 Task: Sort the products by best match.
Action: Mouse moved to (18, 60)
Screenshot: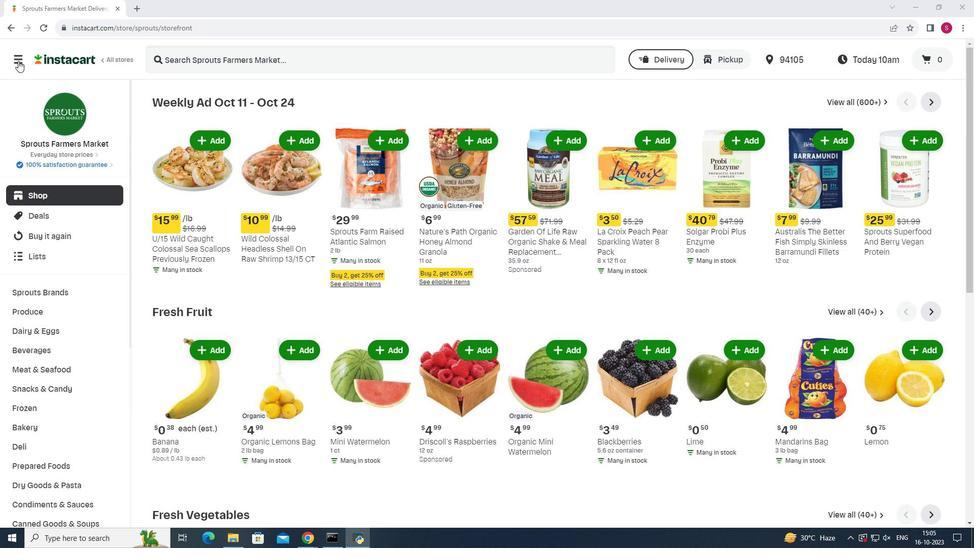 
Action: Mouse pressed left at (18, 60)
Screenshot: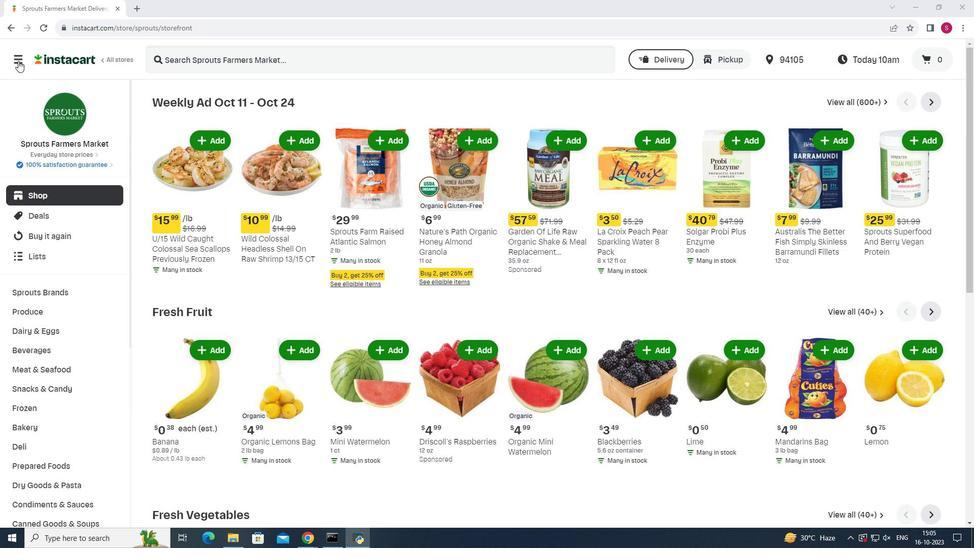
Action: Mouse moved to (40, 269)
Screenshot: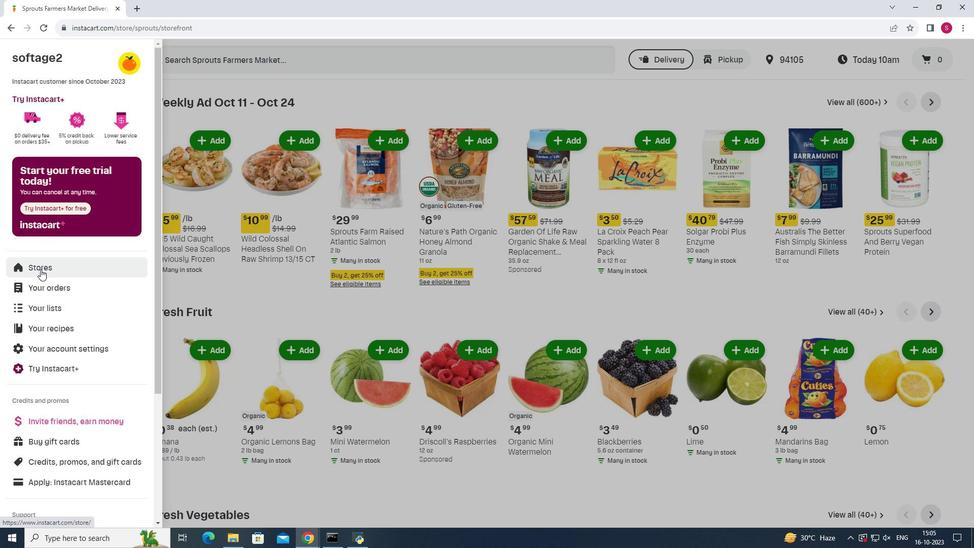 
Action: Mouse pressed left at (40, 269)
Screenshot: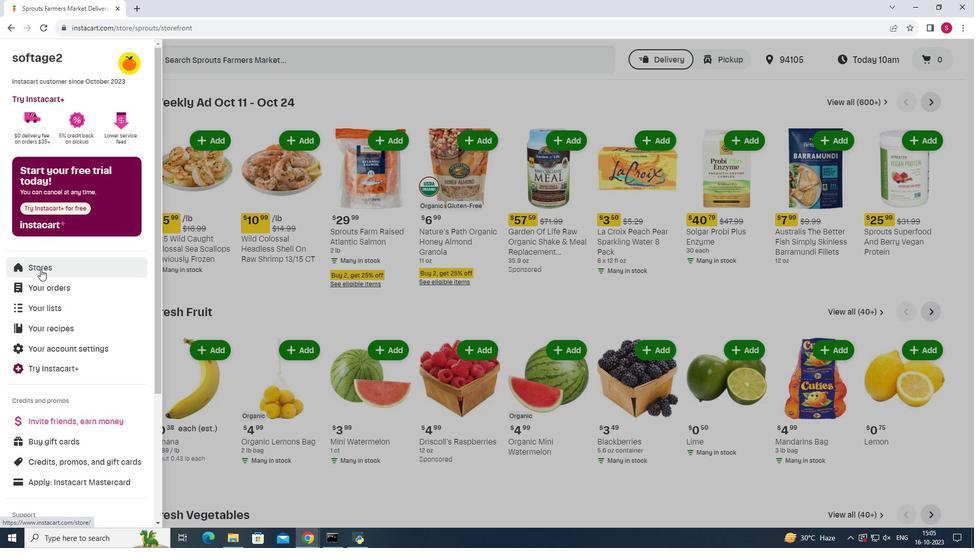 
Action: Mouse moved to (234, 89)
Screenshot: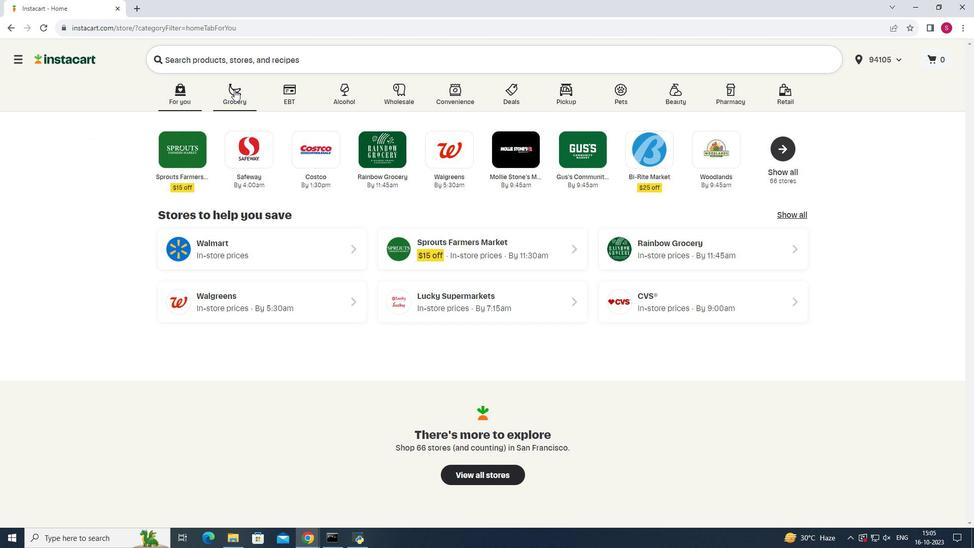 
Action: Mouse pressed left at (234, 89)
Screenshot: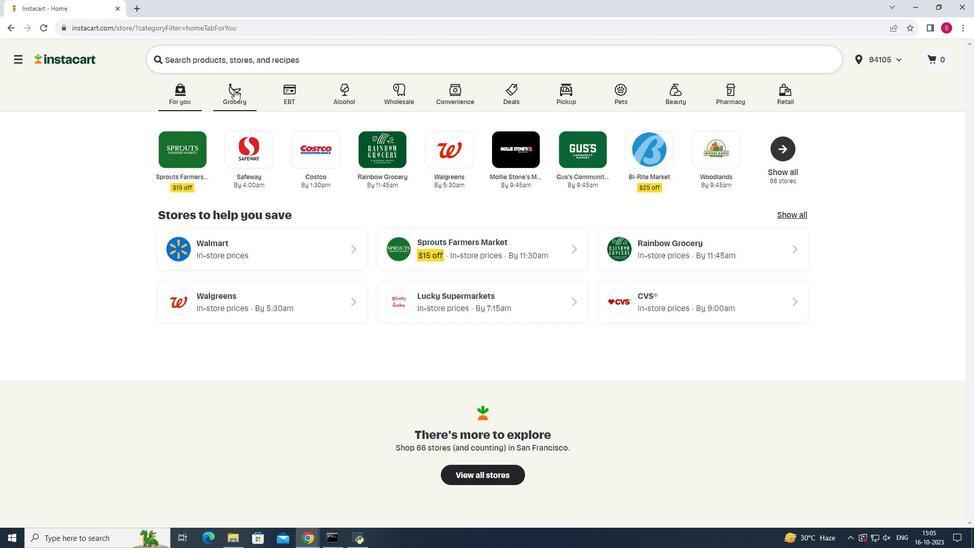 
Action: Mouse moved to (696, 146)
Screenshot: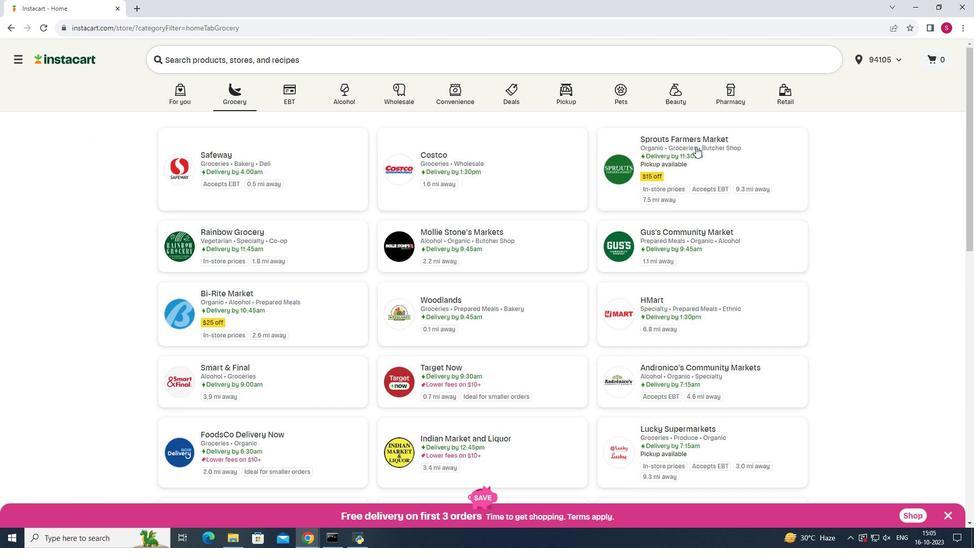 
Action: Mouse pressed left at (696, 146)
Screenshot: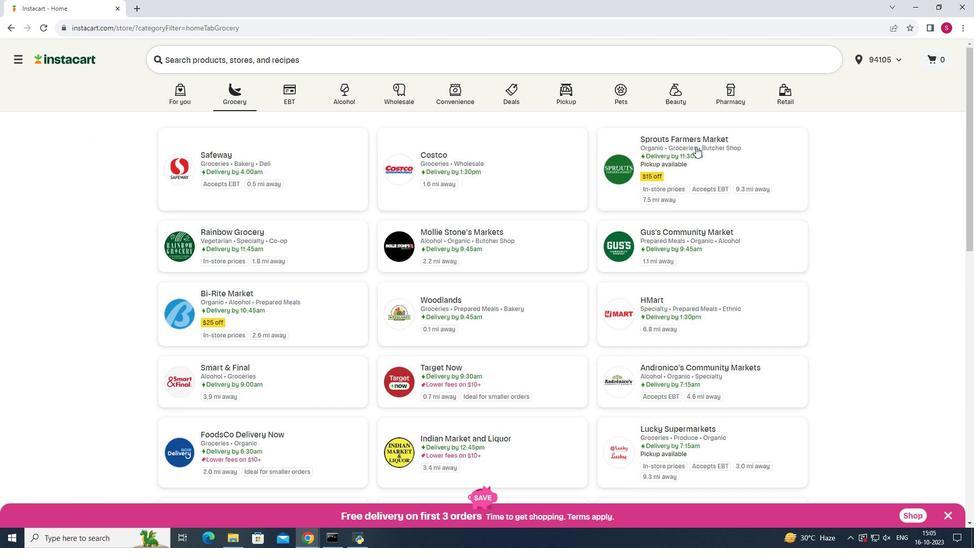 
Action: Mouse moved to (46, 368)
Screenshot: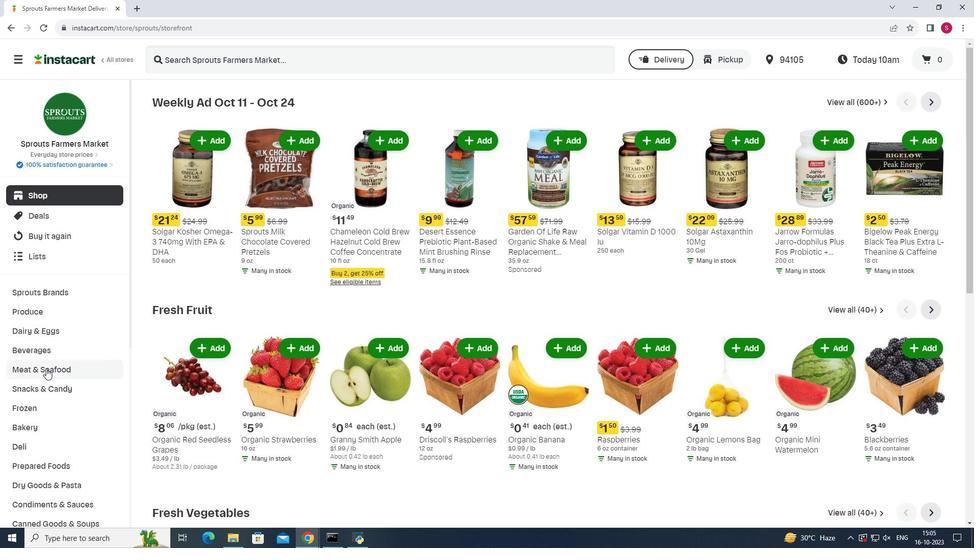 
Action: Mouse pressed left at (46, 368)
Screenshot: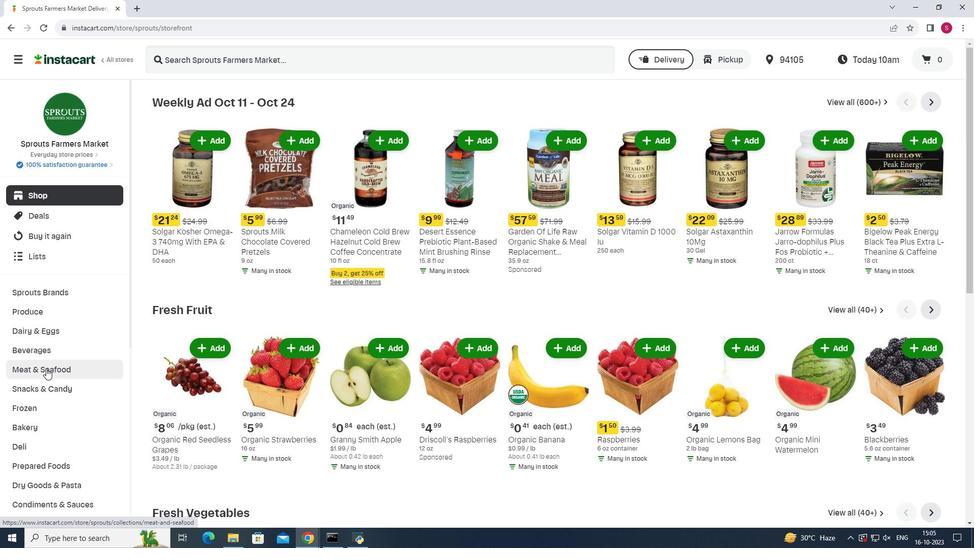 
Action: Mouse moved to (724, 124)
Screenshot: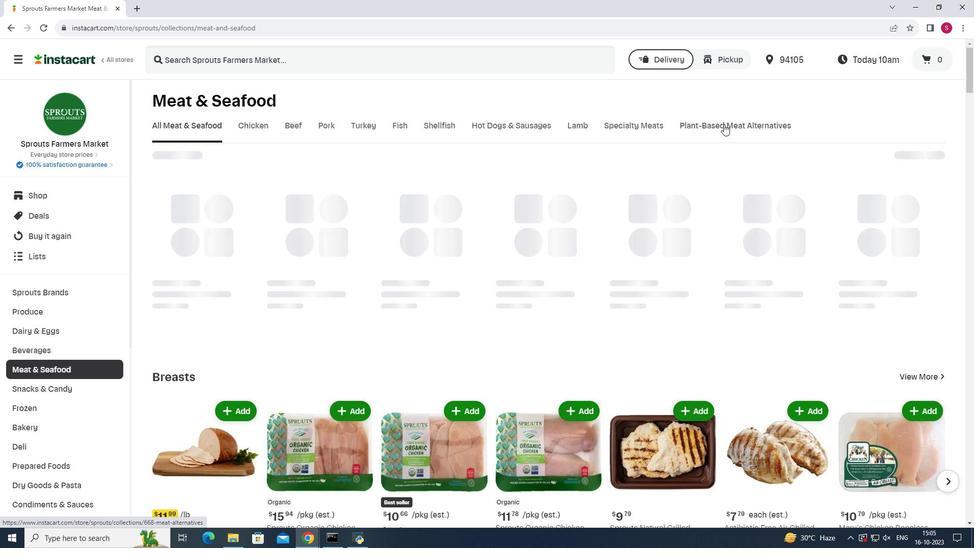 
Action: Mouse pressed left at (724, 124)
Screenshot: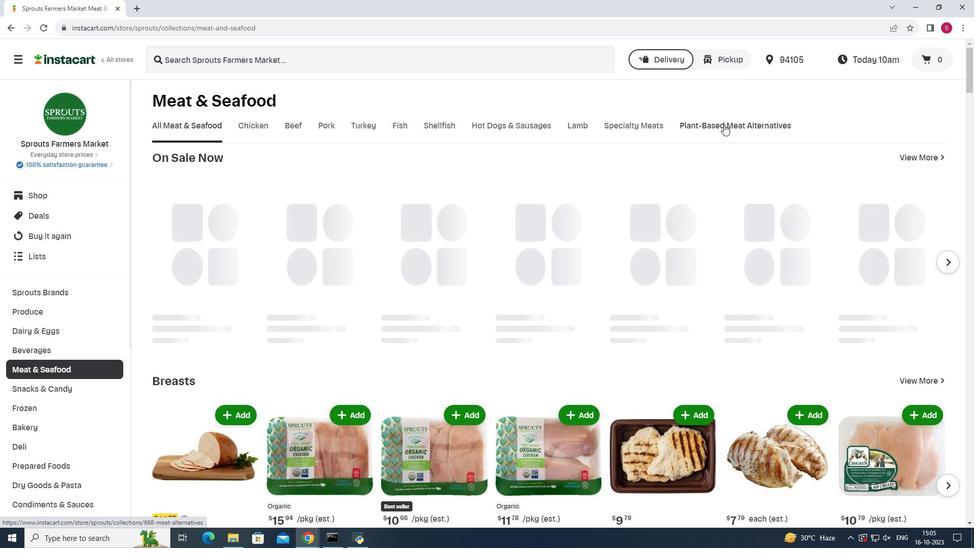 
Action: Mouse moved to (506, 165)
Screenshot: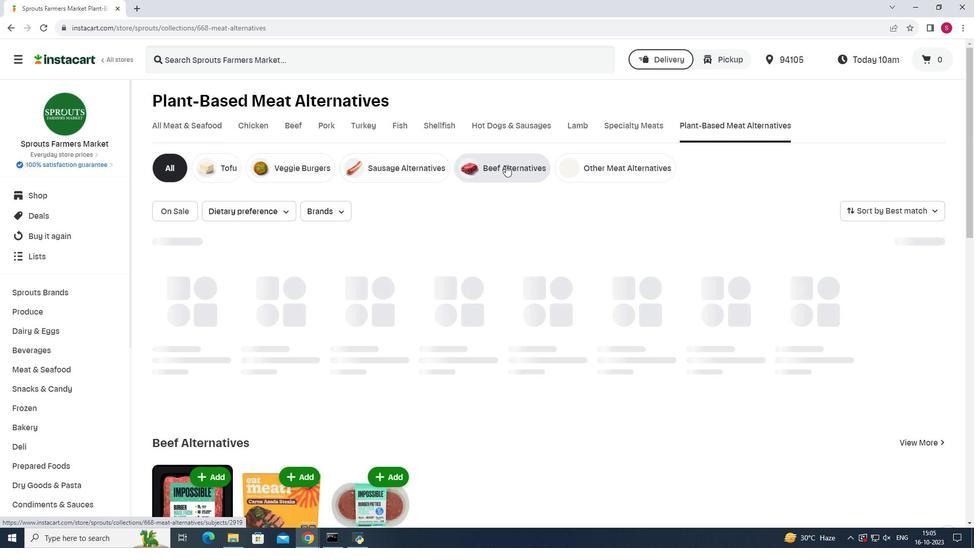 
Action: Mouse pressed left at (506, 165)
Screenshot: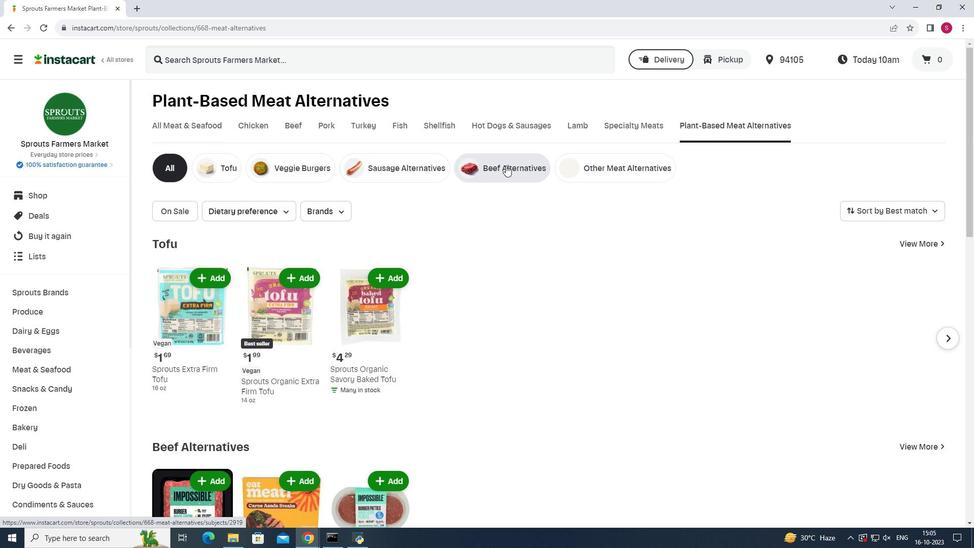 
Action: Mouse moved to (897, 211)
Screenshot: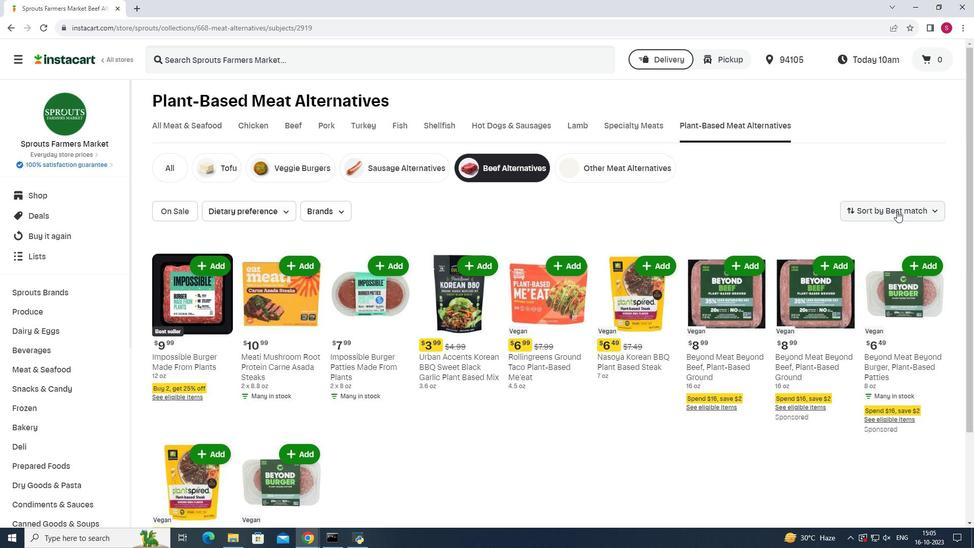 
Action: Mouse pressed left at (897, 211)
Screenshot: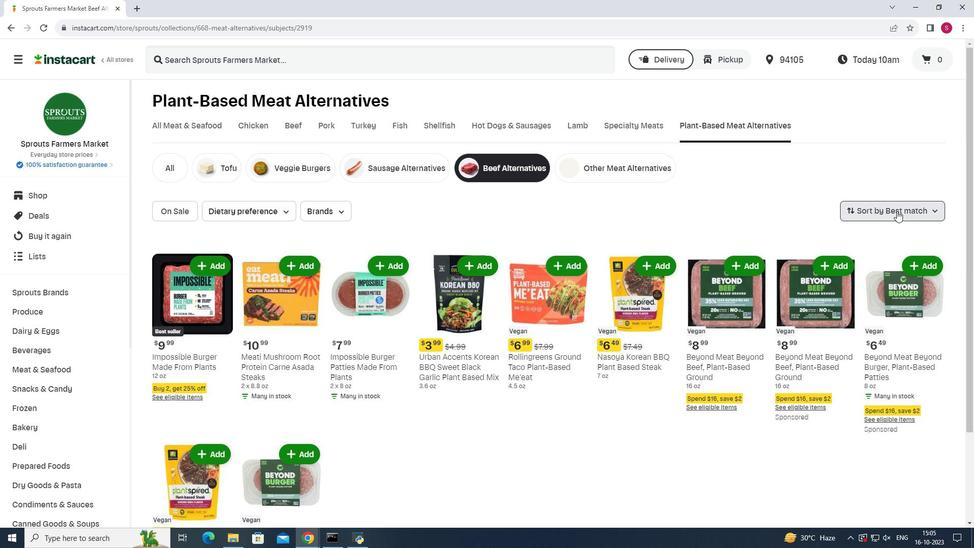 
Action: Mouse moved to (892, 244)
Screenshot: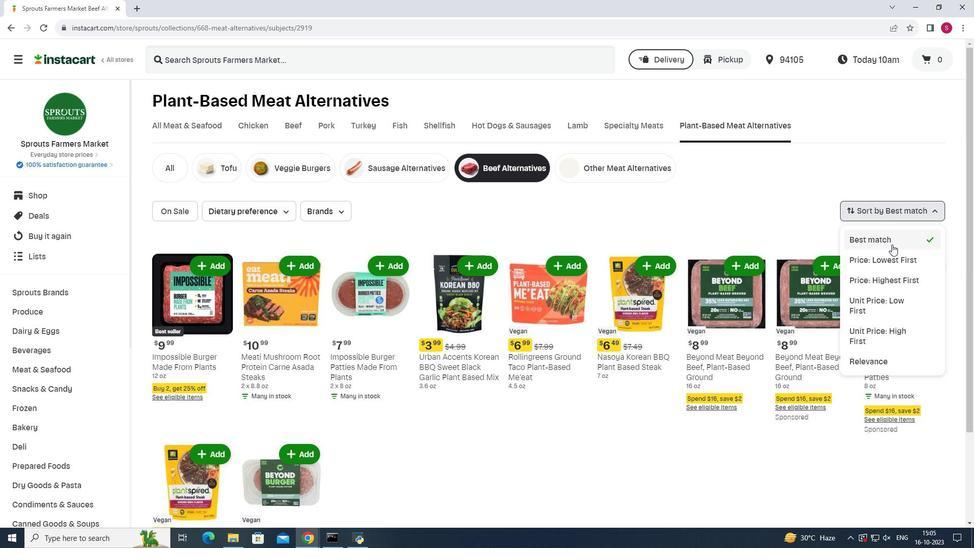 
Action: Mouse pressed left at (892, 244)
Screenshot: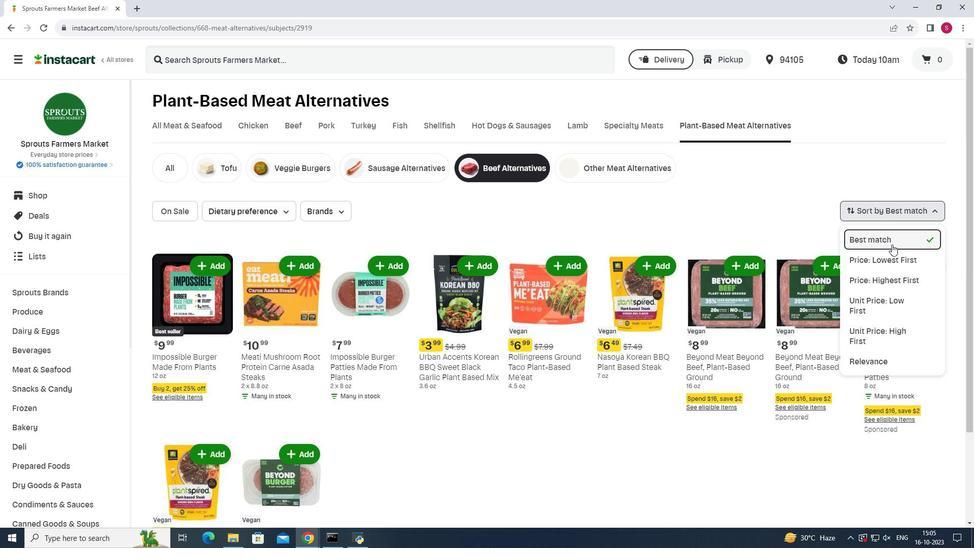 
Action: Mouse moved to (778, 188)
Screenshot: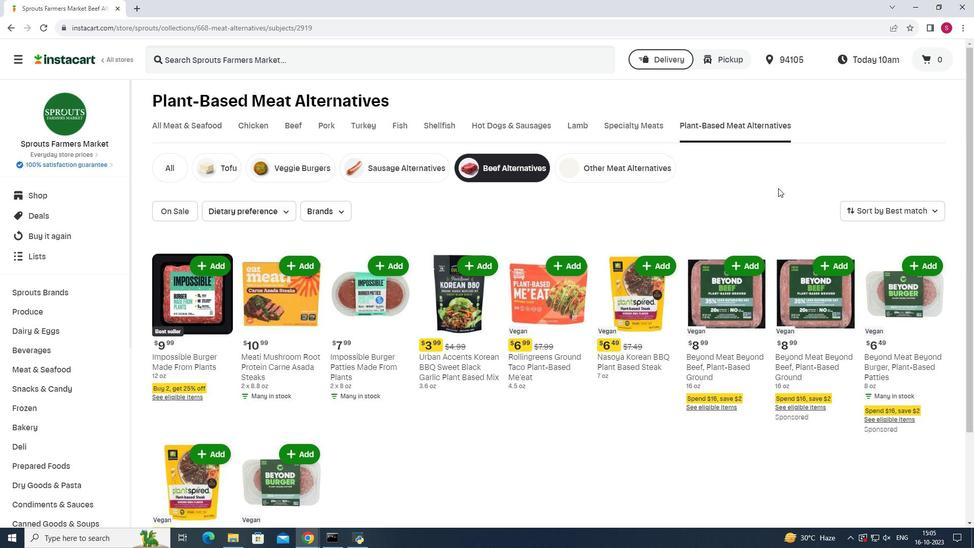 
